 Task: Create Card IT Security Review in Board Team Collaboration Software to Workspace Business Incubators. Create Card Political Science Conference Review in Board Social Media Community Management to Workspace Business Incubators. Create Card Cybersecurity Review in Board Market Analysis for Industry Trend Identification to Workspace Business Incubators
Action: Mouse moved to (684, 193)
Screenshot: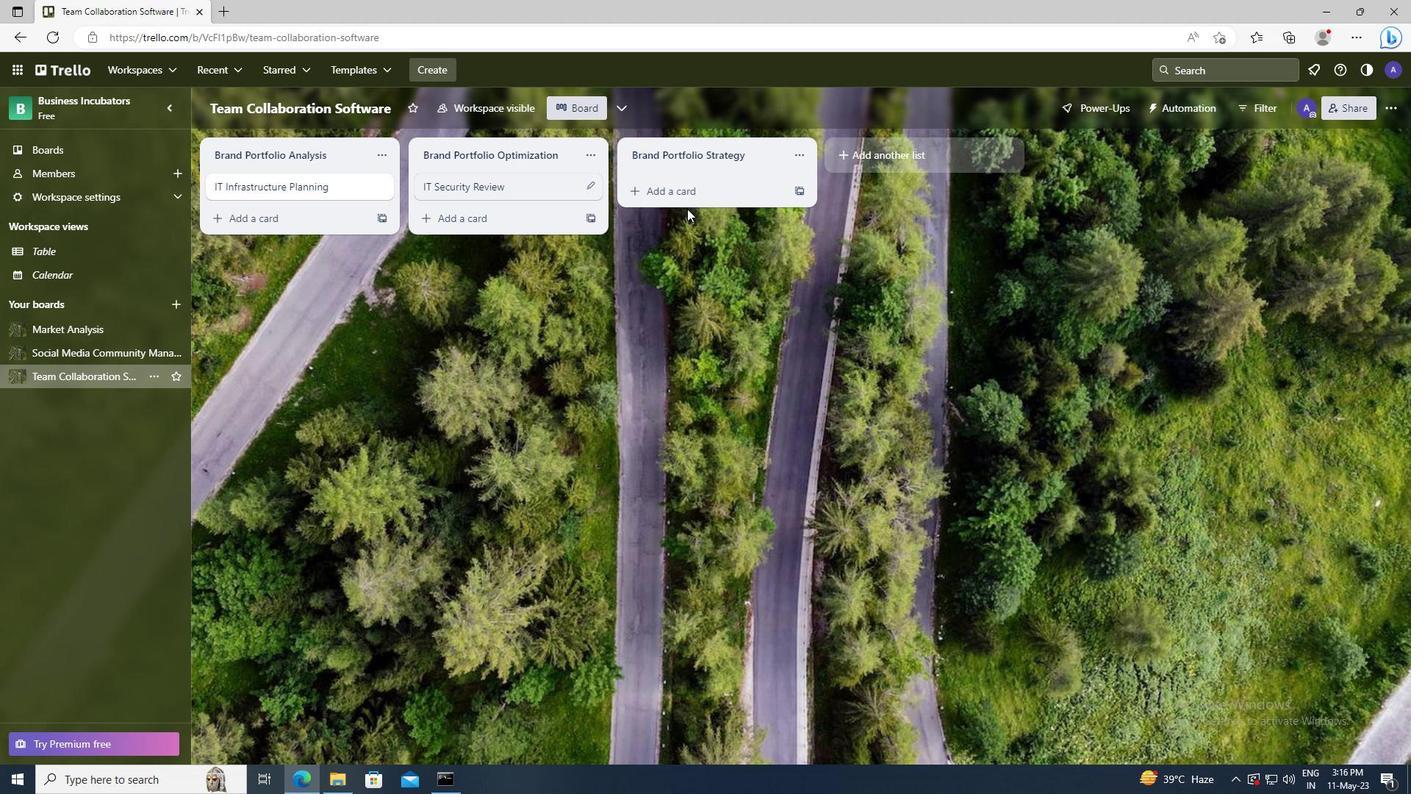 
Action: Mouse pressed left at (684, 193)
Screenshot: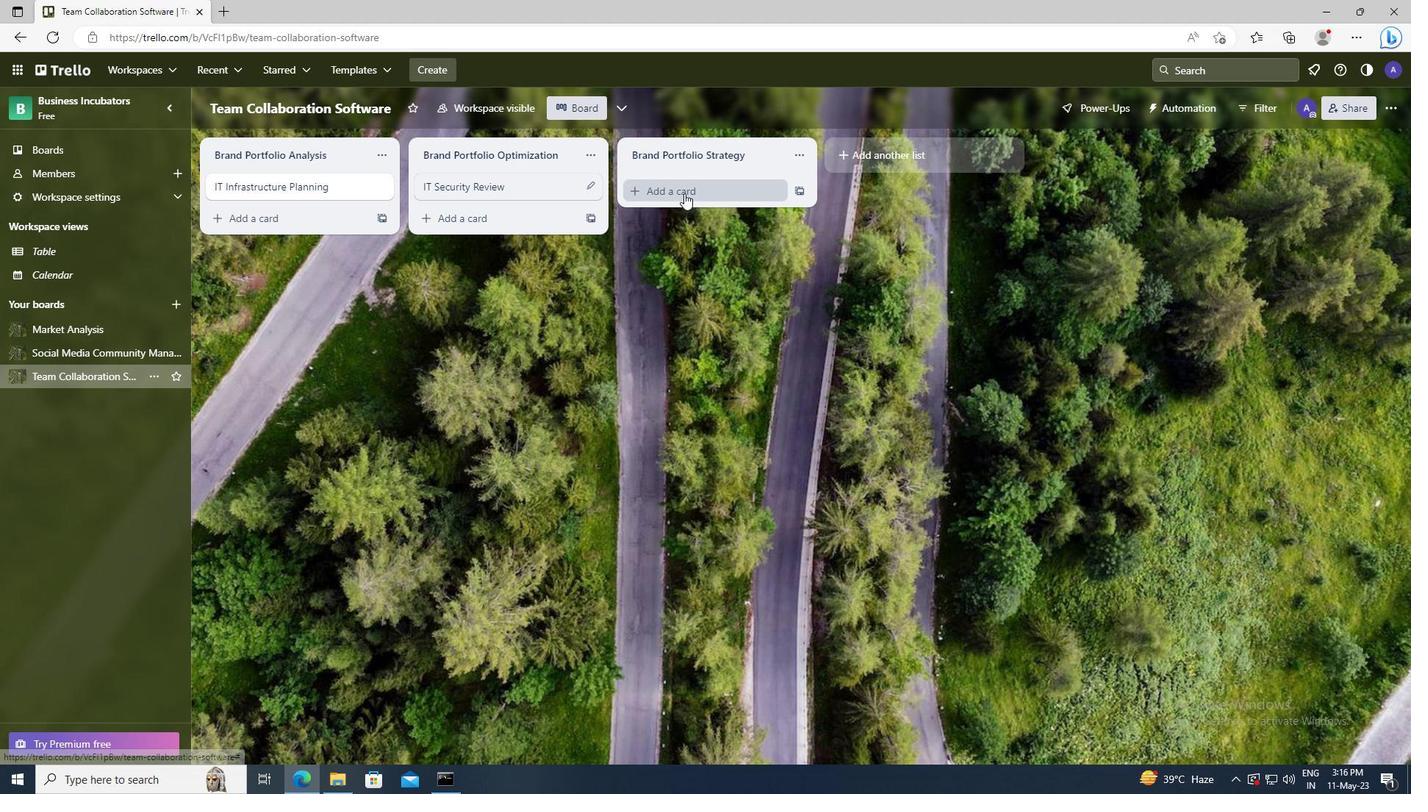 
Action: Key pressed <Key.shift>IT<Key.space><Key.shift>SECURITY<Key.space><Key.shift>REVIEW
Screenshot: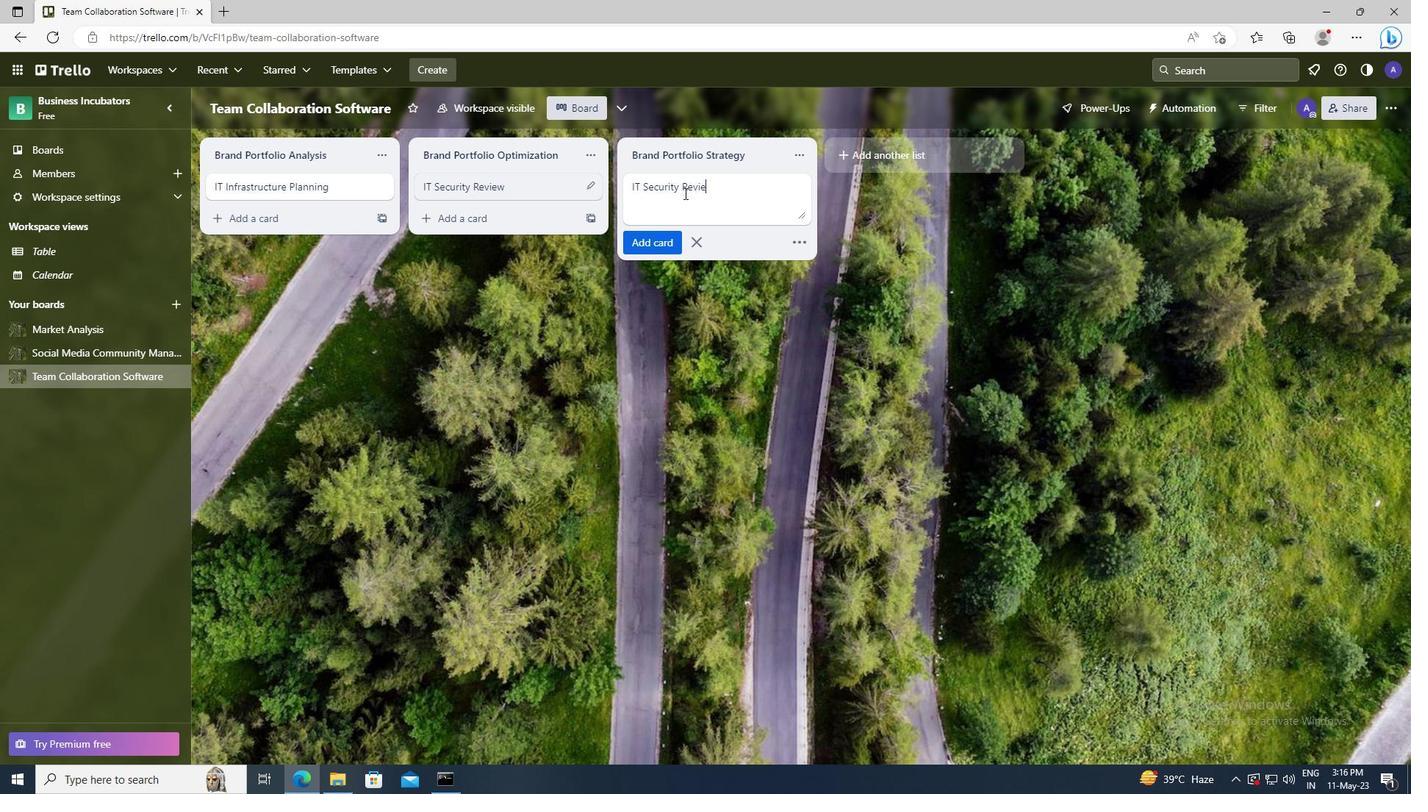 
Action: Mouse moved to (658, 239)
Screenshot: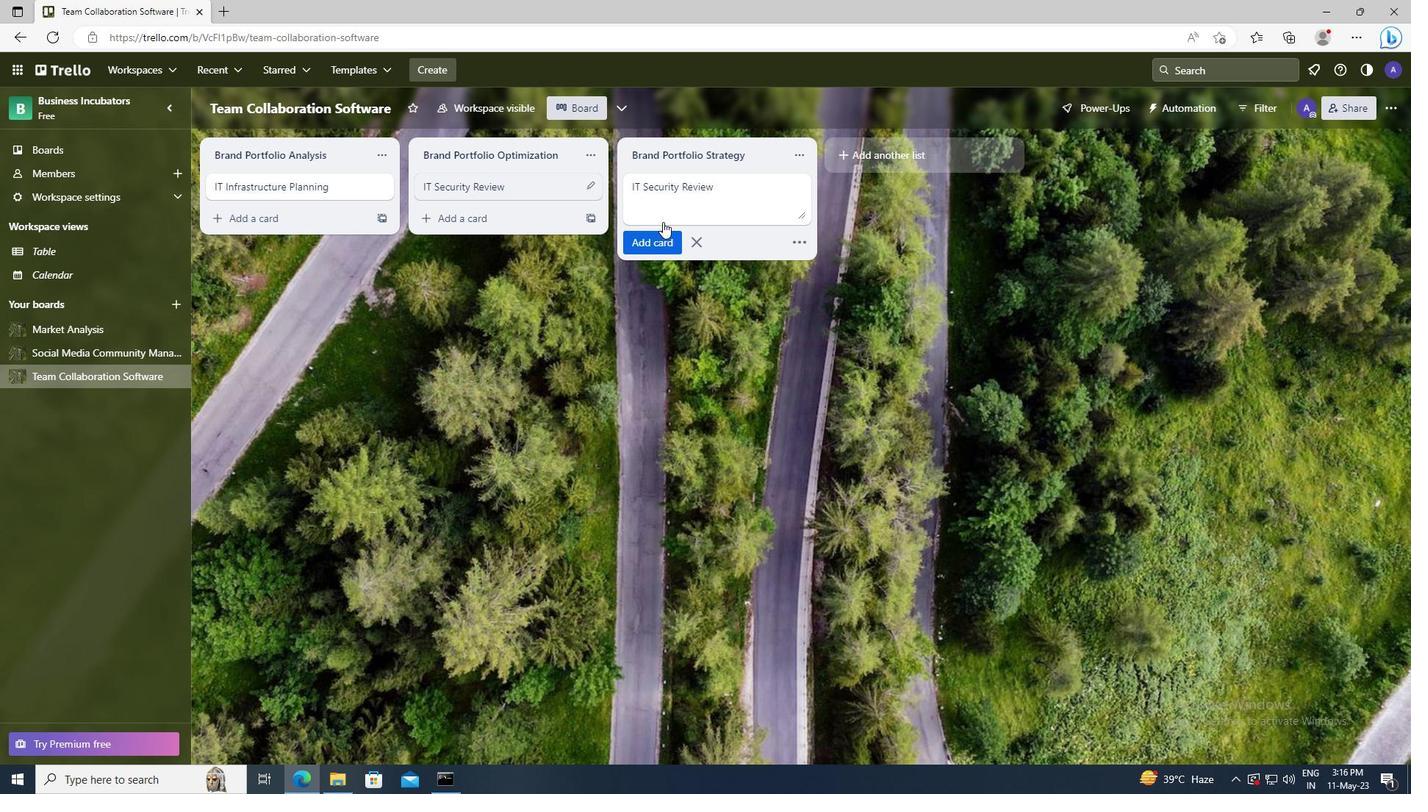
Action: Mouse pressed left at (658, 239)
Screenshot: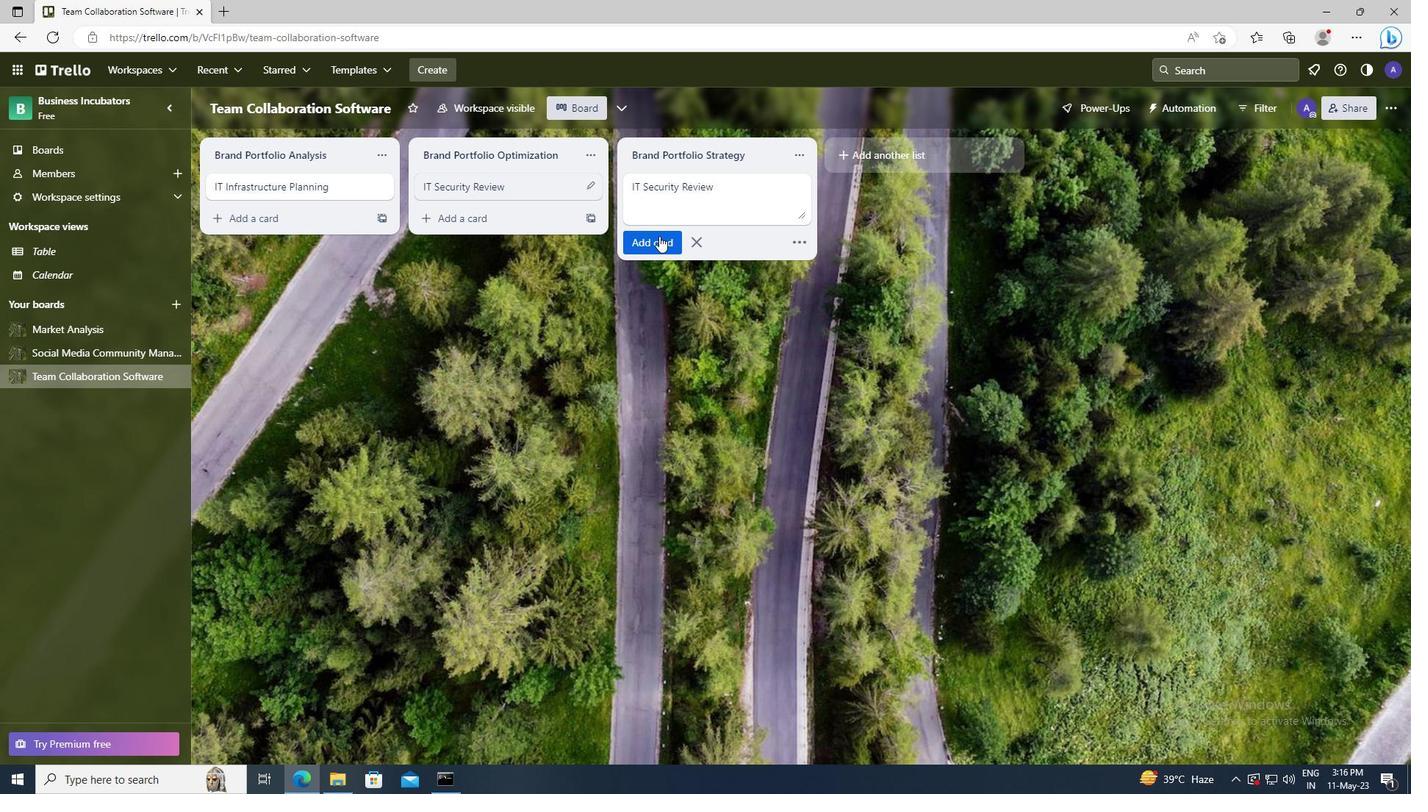 
Action: Mouse moved to (103, 350)
Screenshot: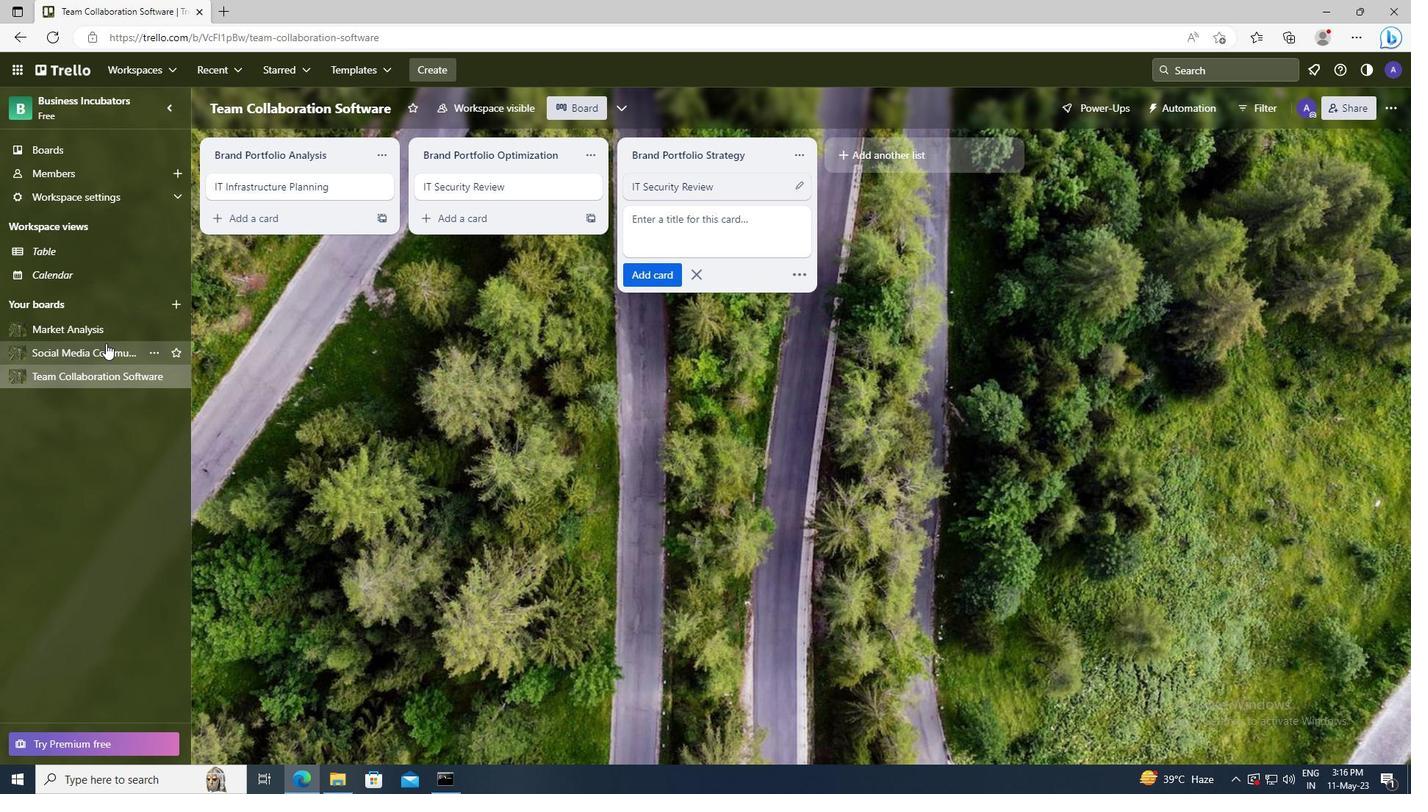 
Action: Mouse pressed left at (103, 350)
Screenshot: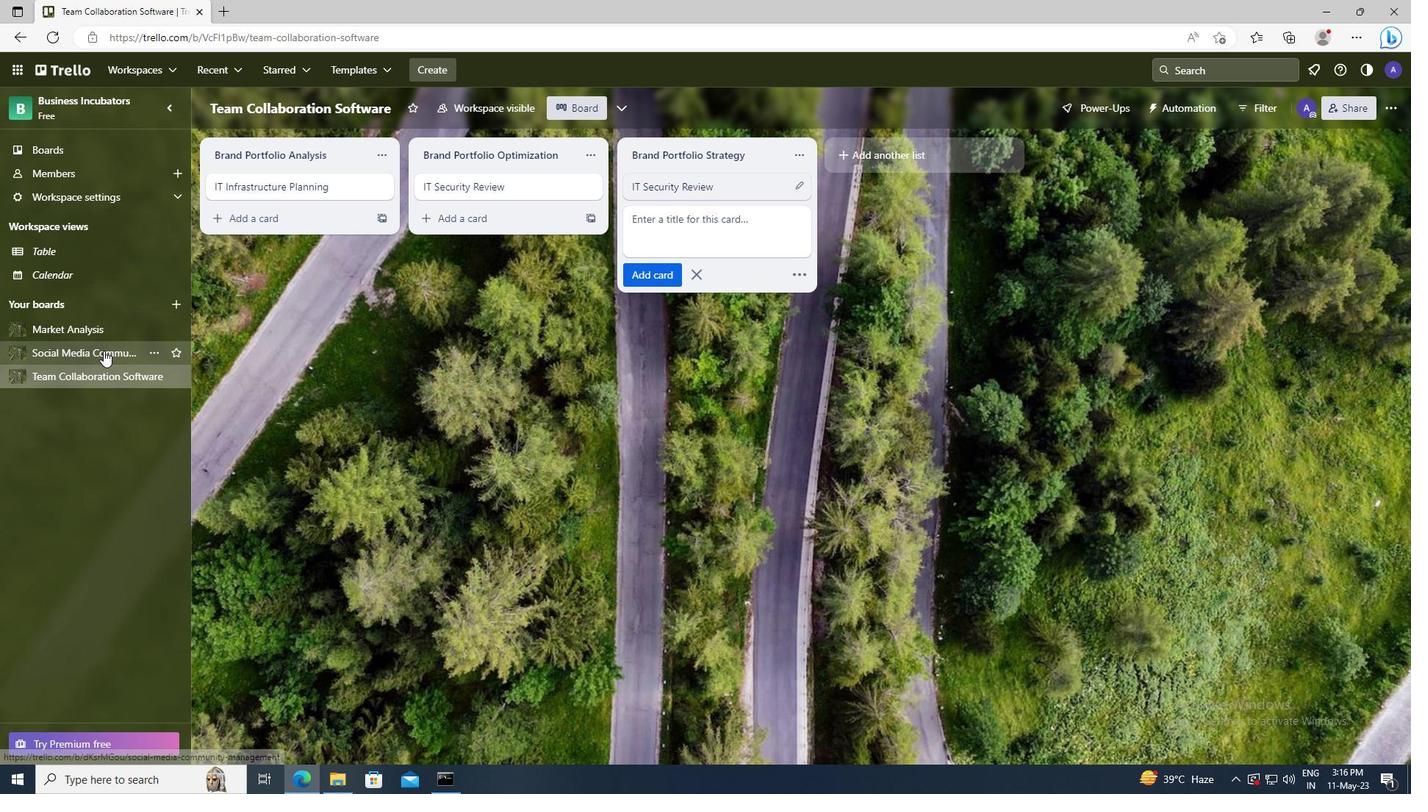 
Action: Mouse moved to (651, 194)
Screenshot: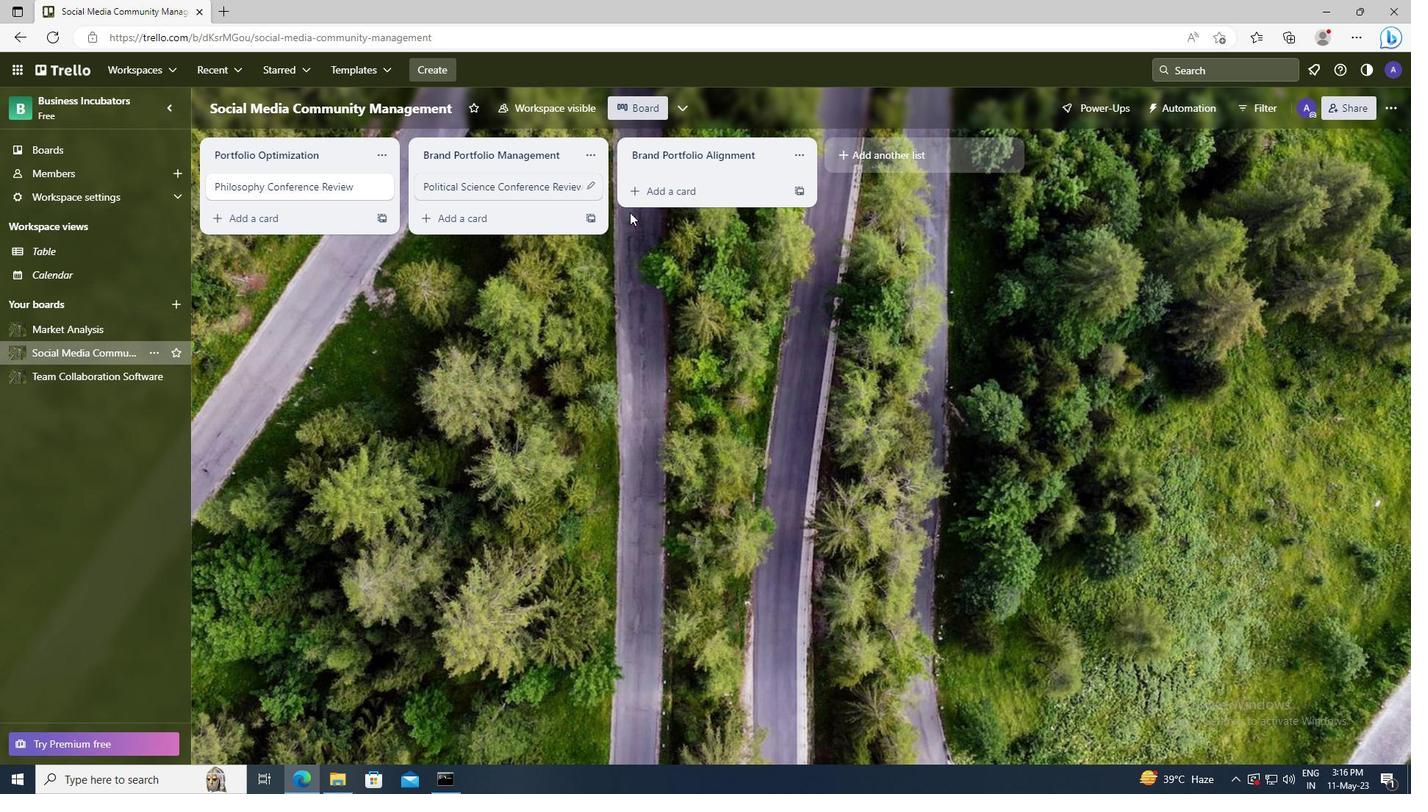 
Action: Mouse pressed left at (651, 194)
Screenshot: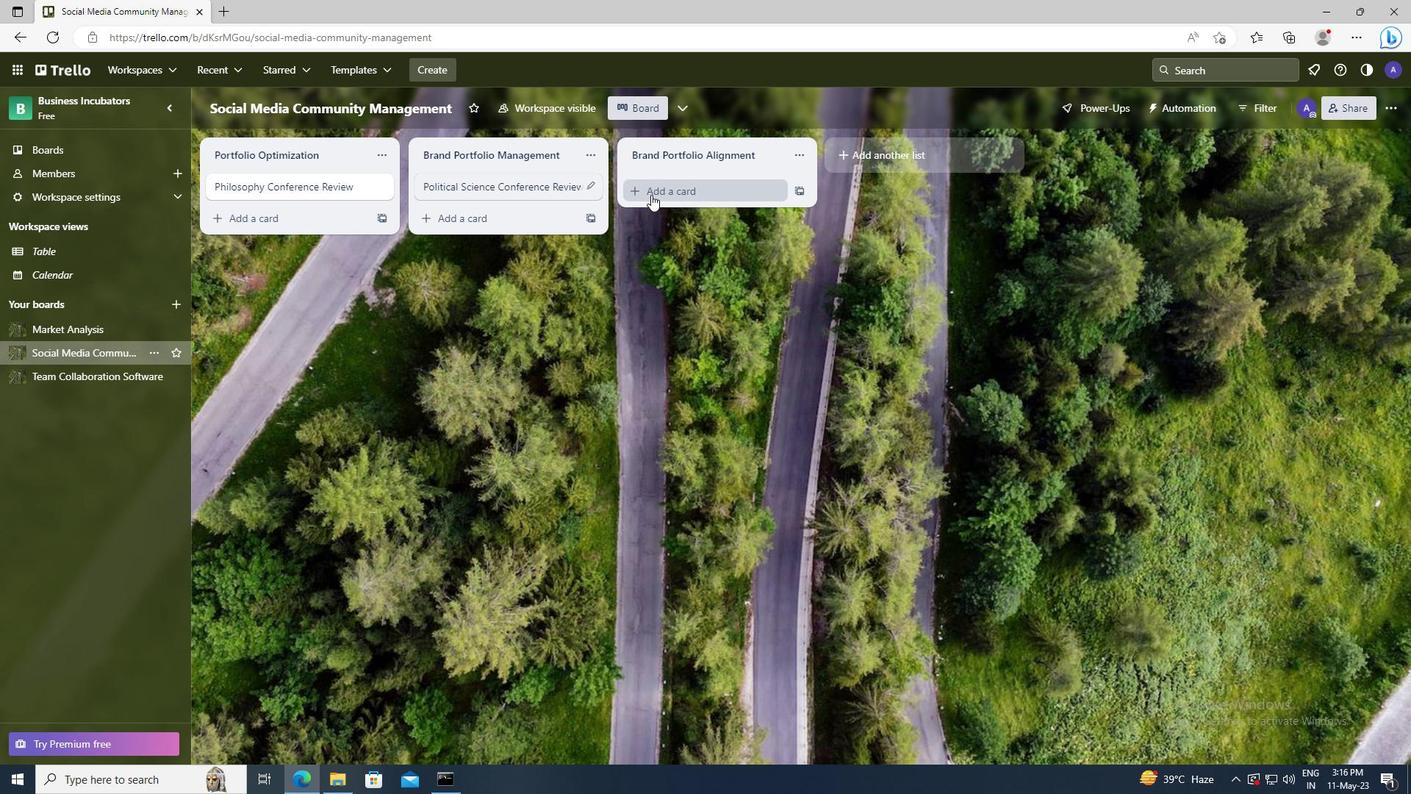 
Action: Key pressed <Key.shift>POLITICAL<Key.space><Key.shift>SCIENCE<Key.space><Key.shift>CONFERENCE<Key.space><Key.shift>REVIEW
Screenshot: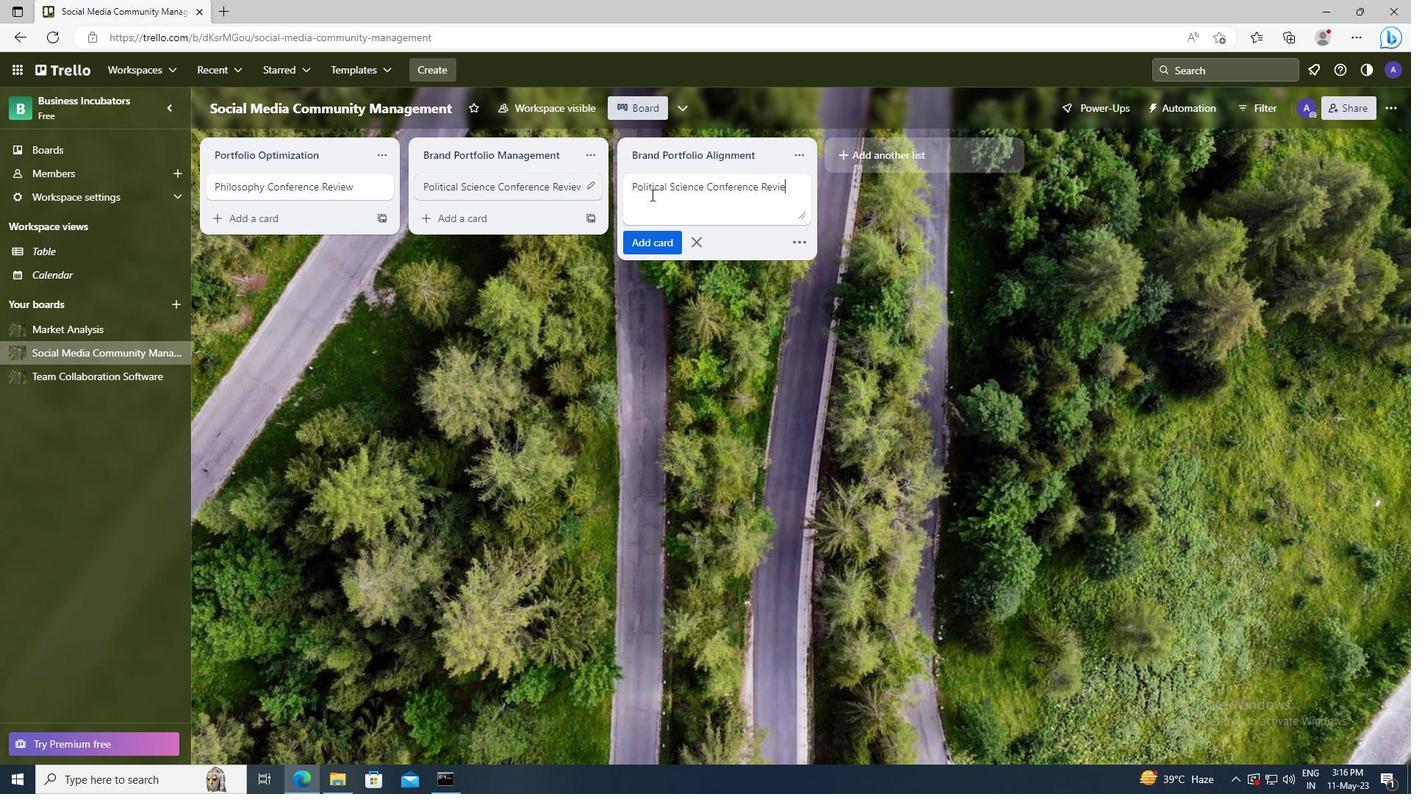 
Action: Mouse moved to (647, 241)
Screenshot: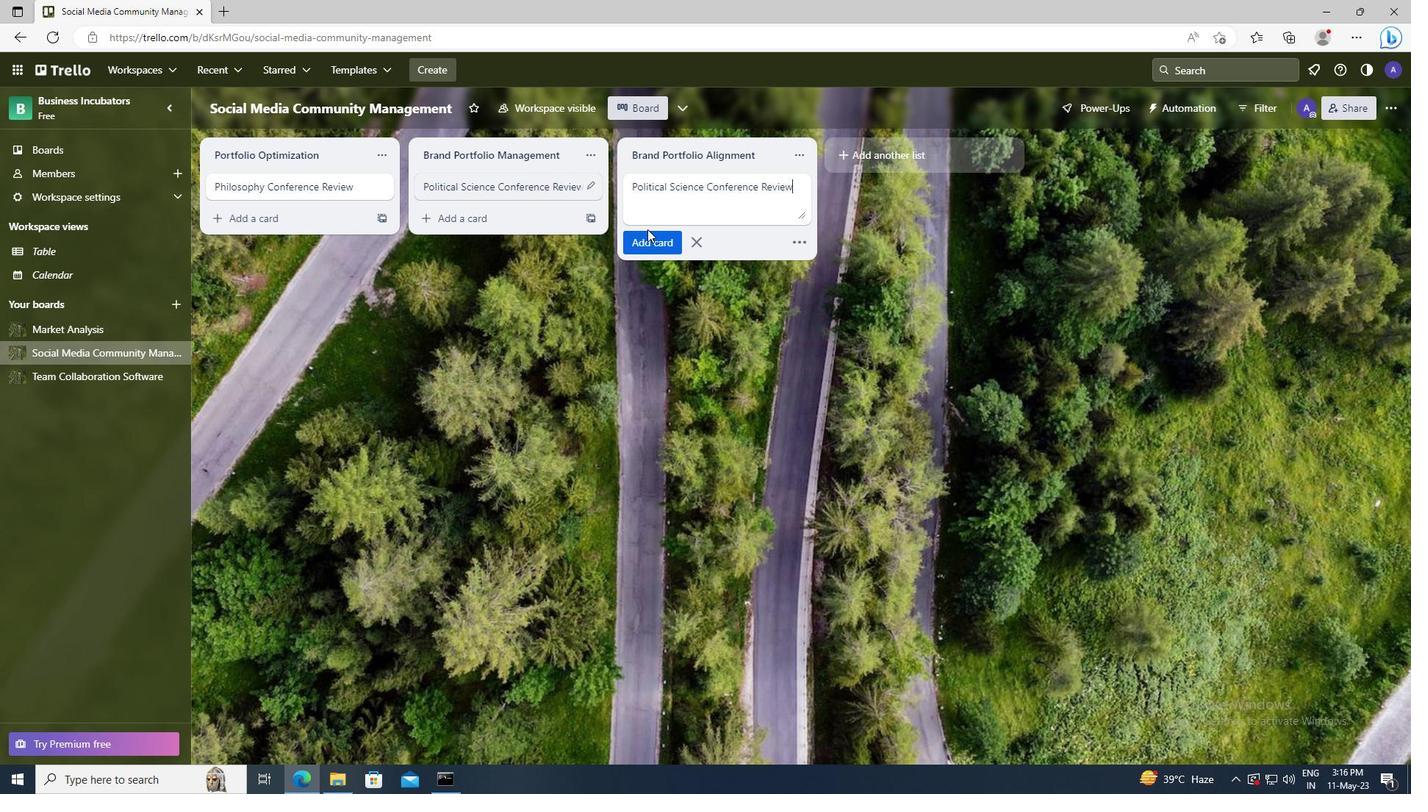 
Action: Mouse pressed left at (647, 241)
Screenshot: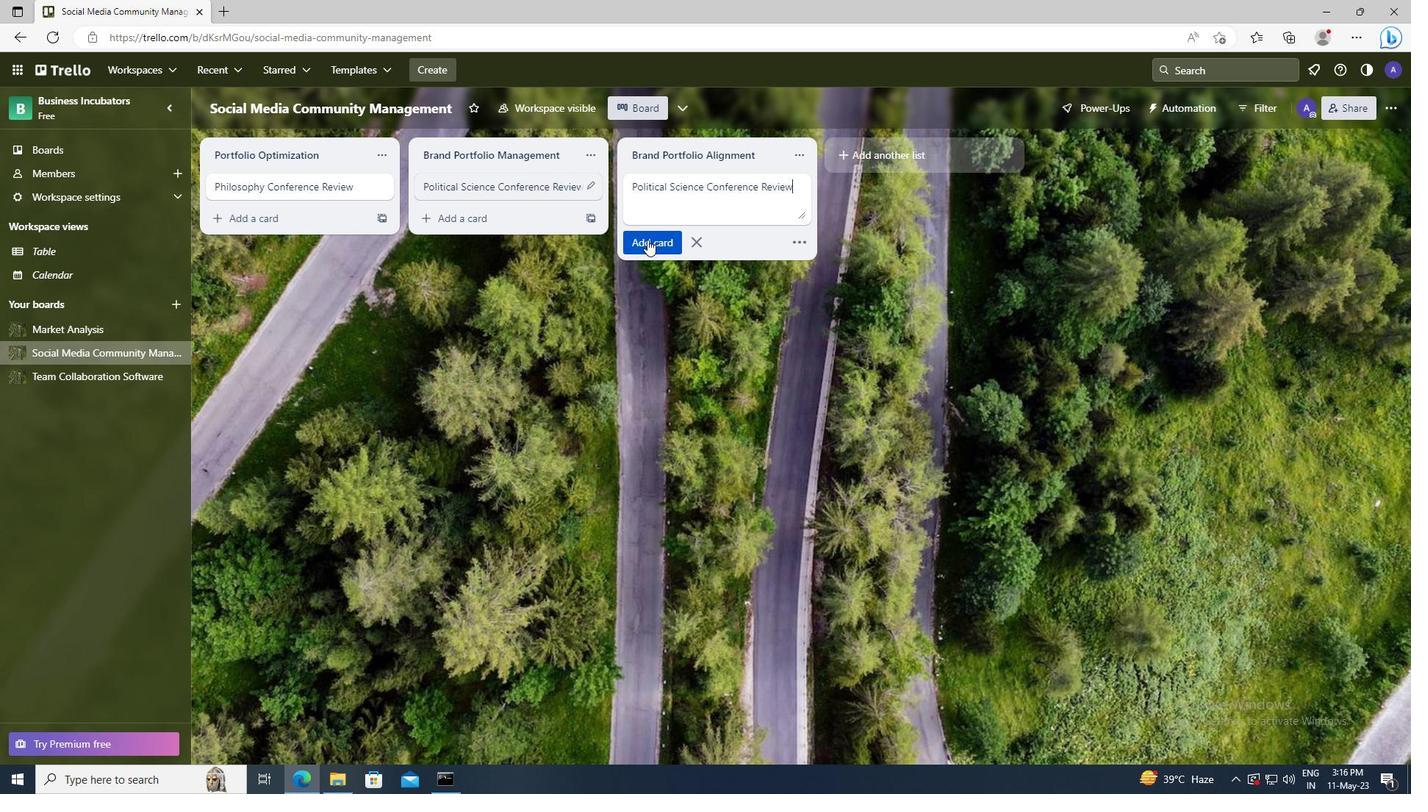 
Action: Mouse moved to (100, 325)
Screenshot: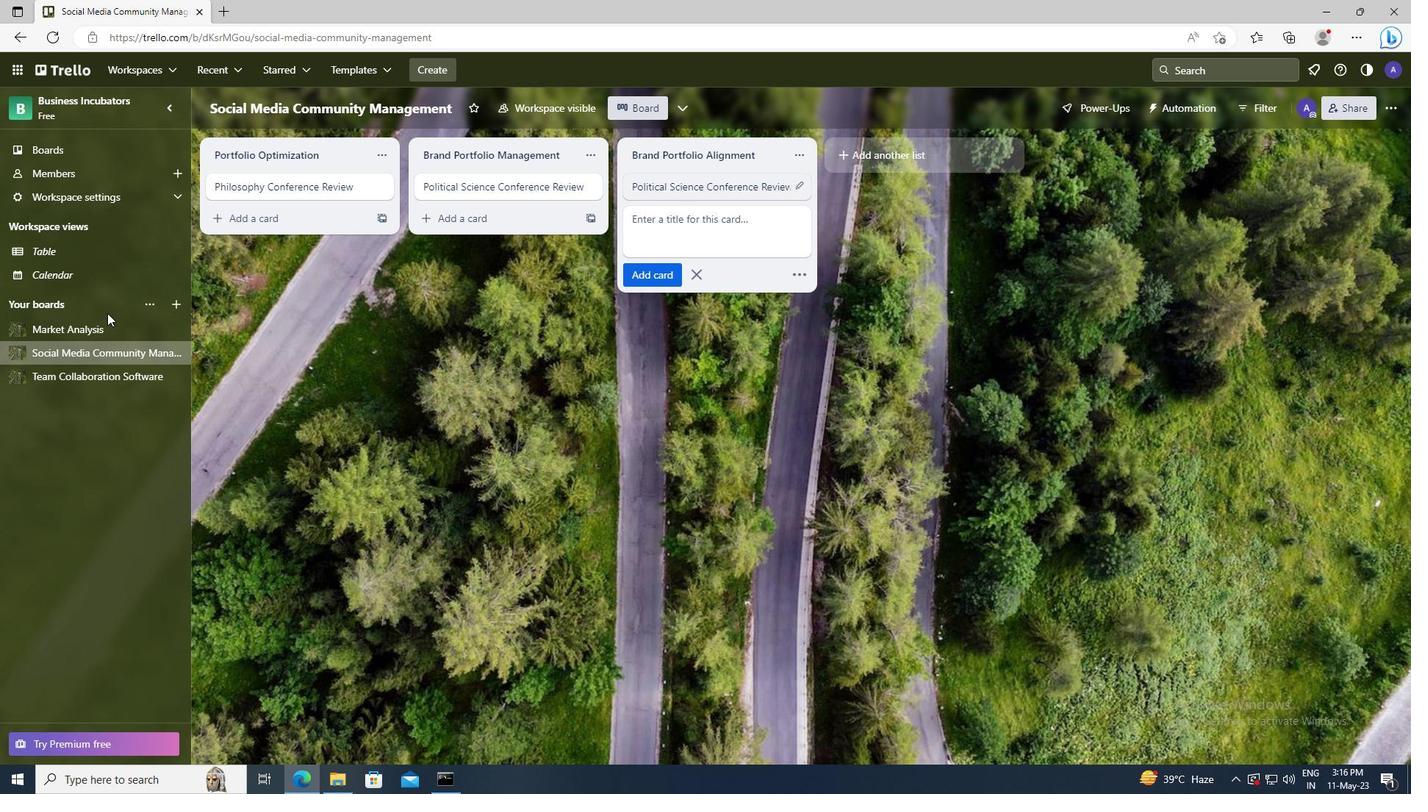 
Action: Mouse pressed left at (100, 325)
Screenshot: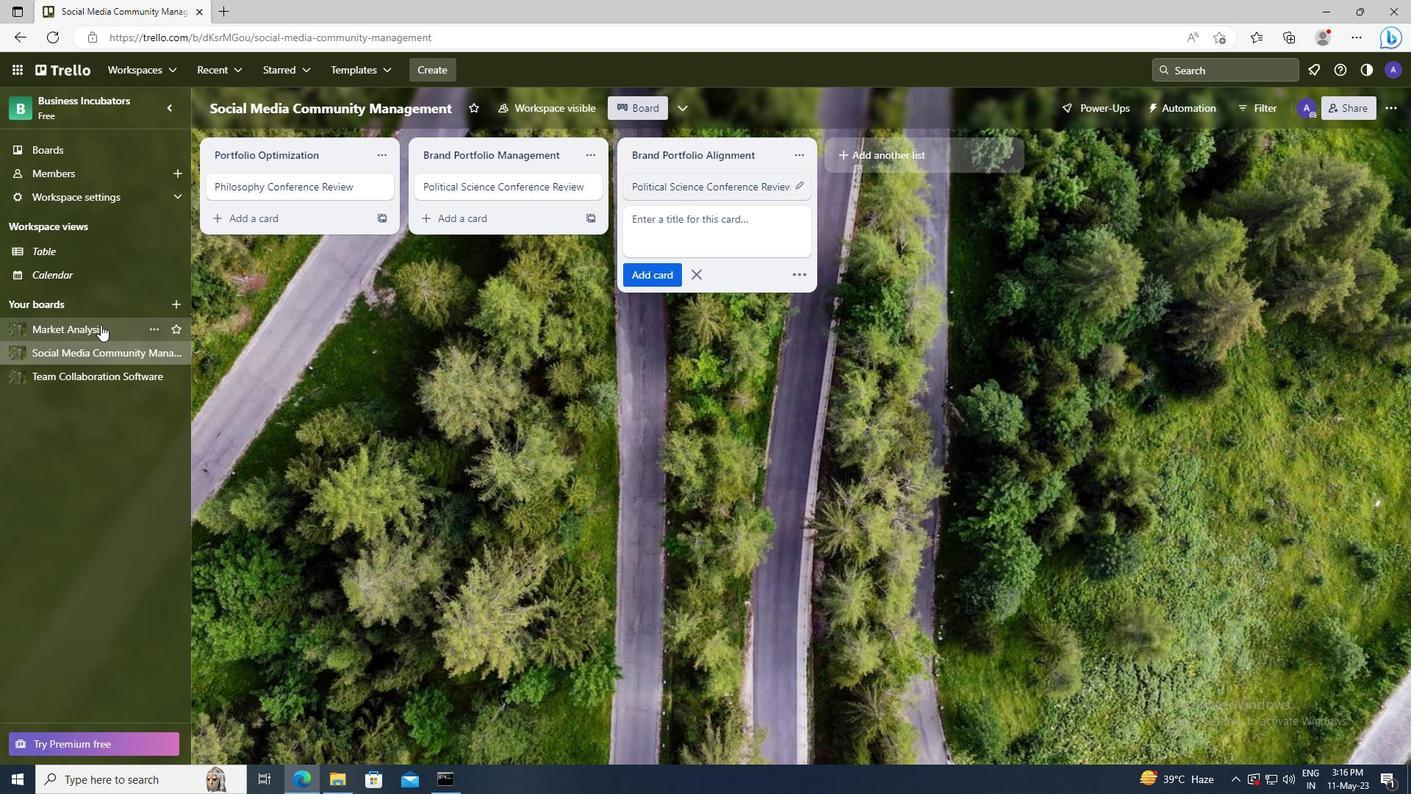 
Action: Mouse moved to (655, 197)
Screenshot: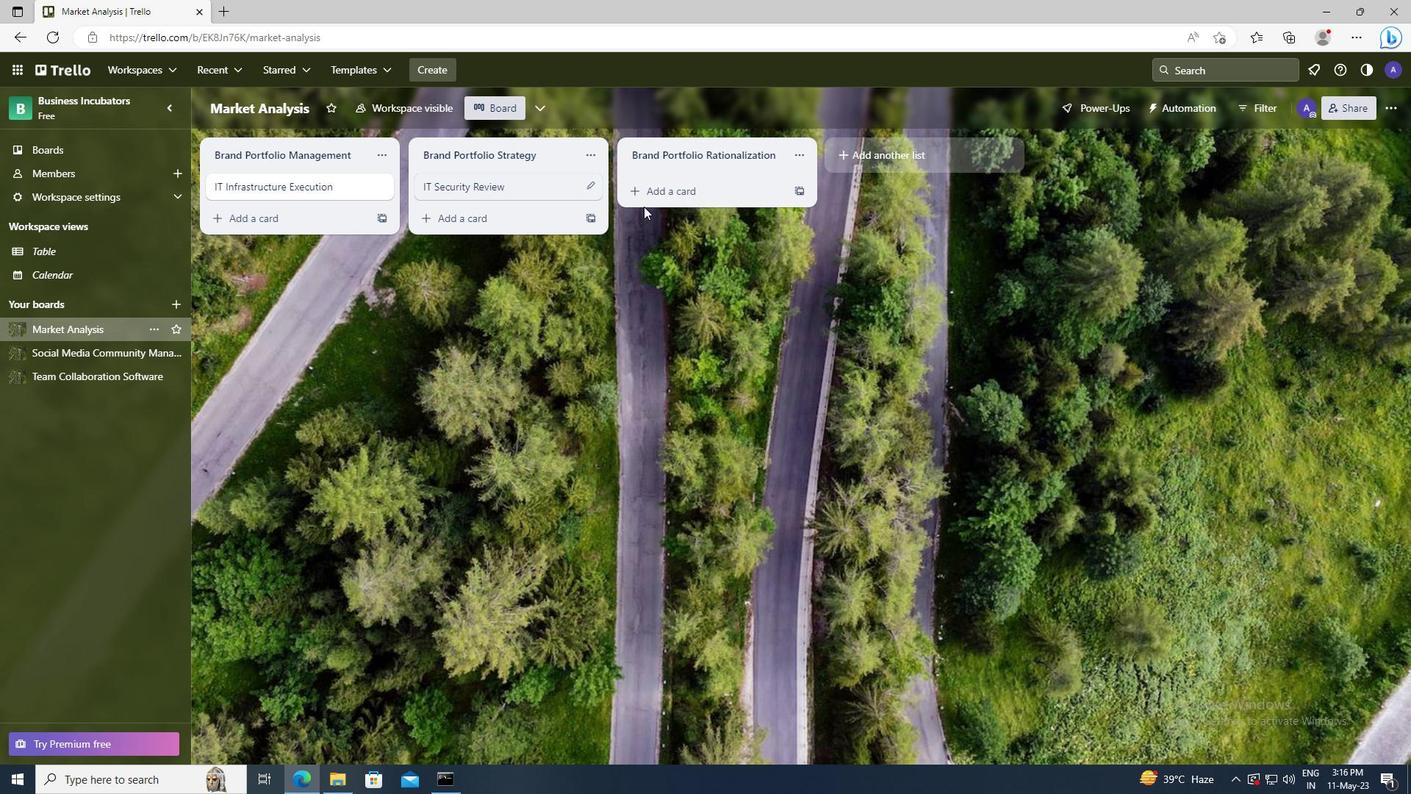 
Action: Mouse pressed left at (655, 197)
Screenshot: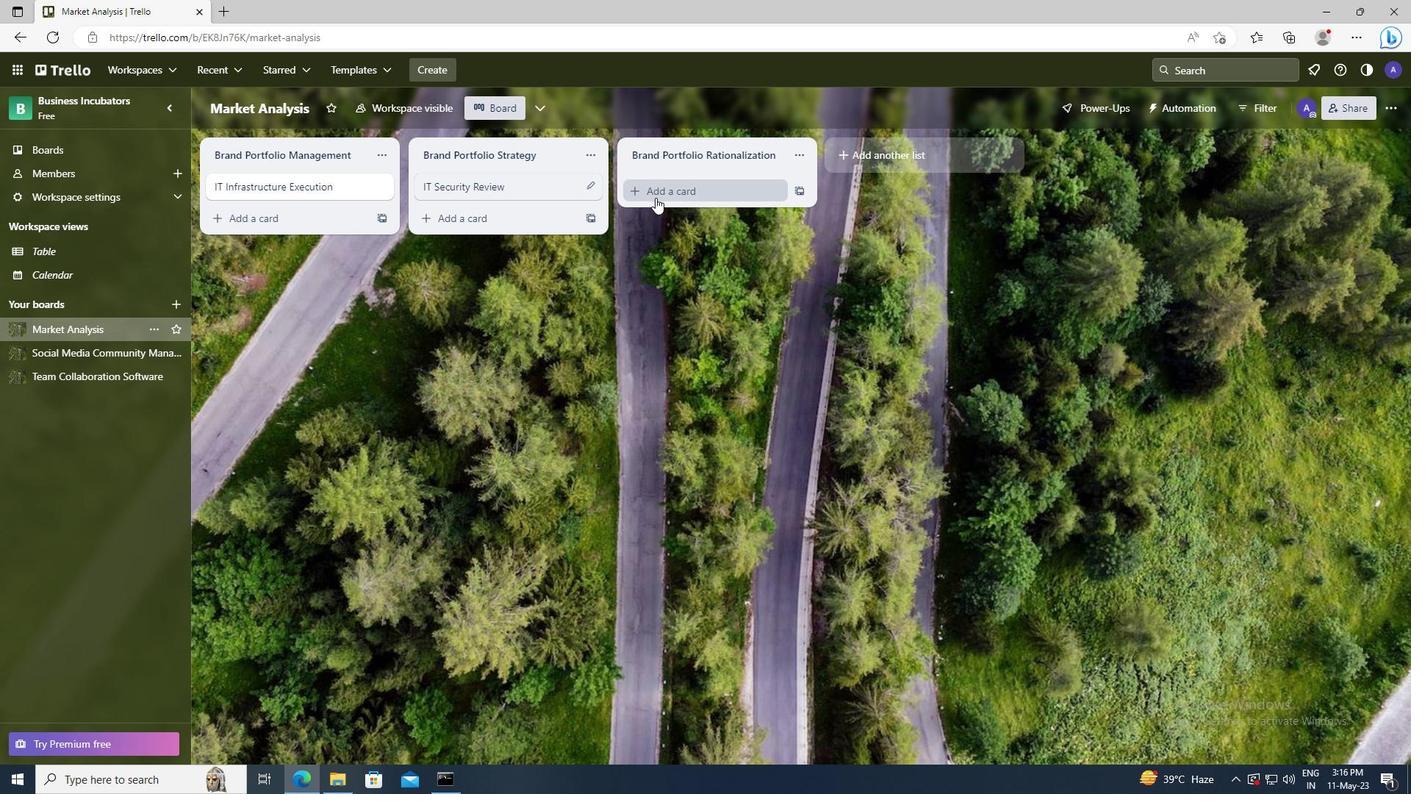 
Action: Key pressed <Key.shift>CYBERSECURITY<Key.space><Key.shift>REVIEW
Screenshot: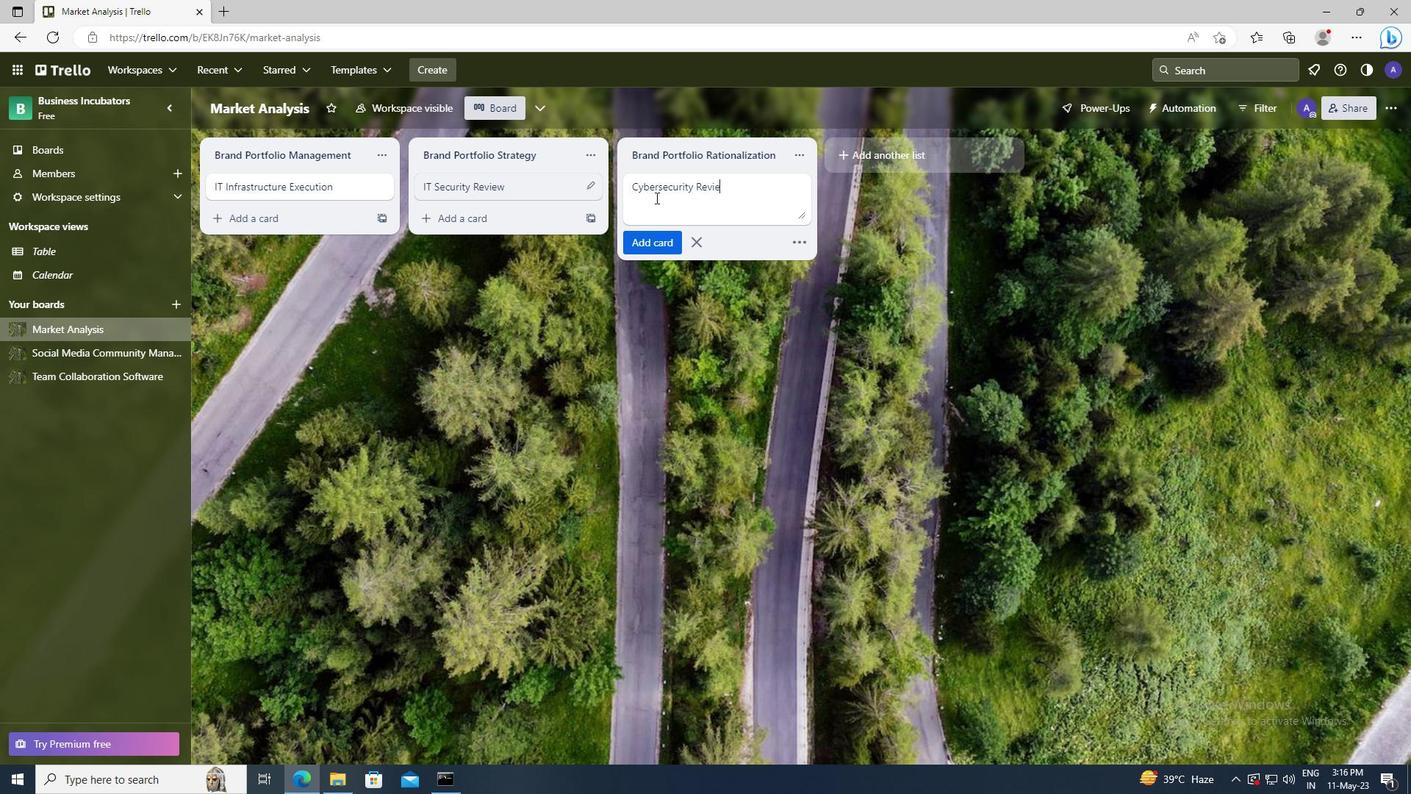 
Action: Mouse moved to (657, 244)
Screenshot: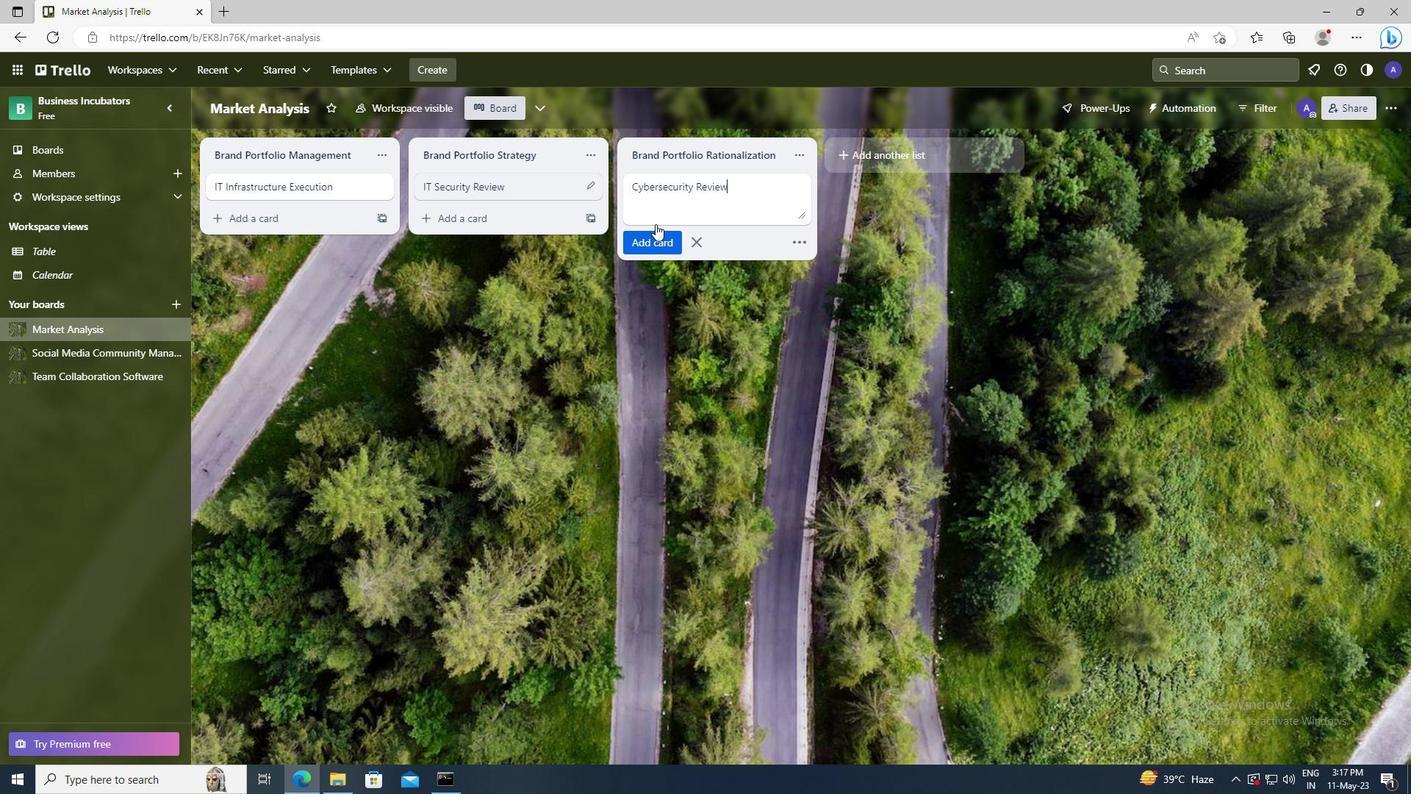 
Action: Mouse pressed left at (657, 244)
Screenshot: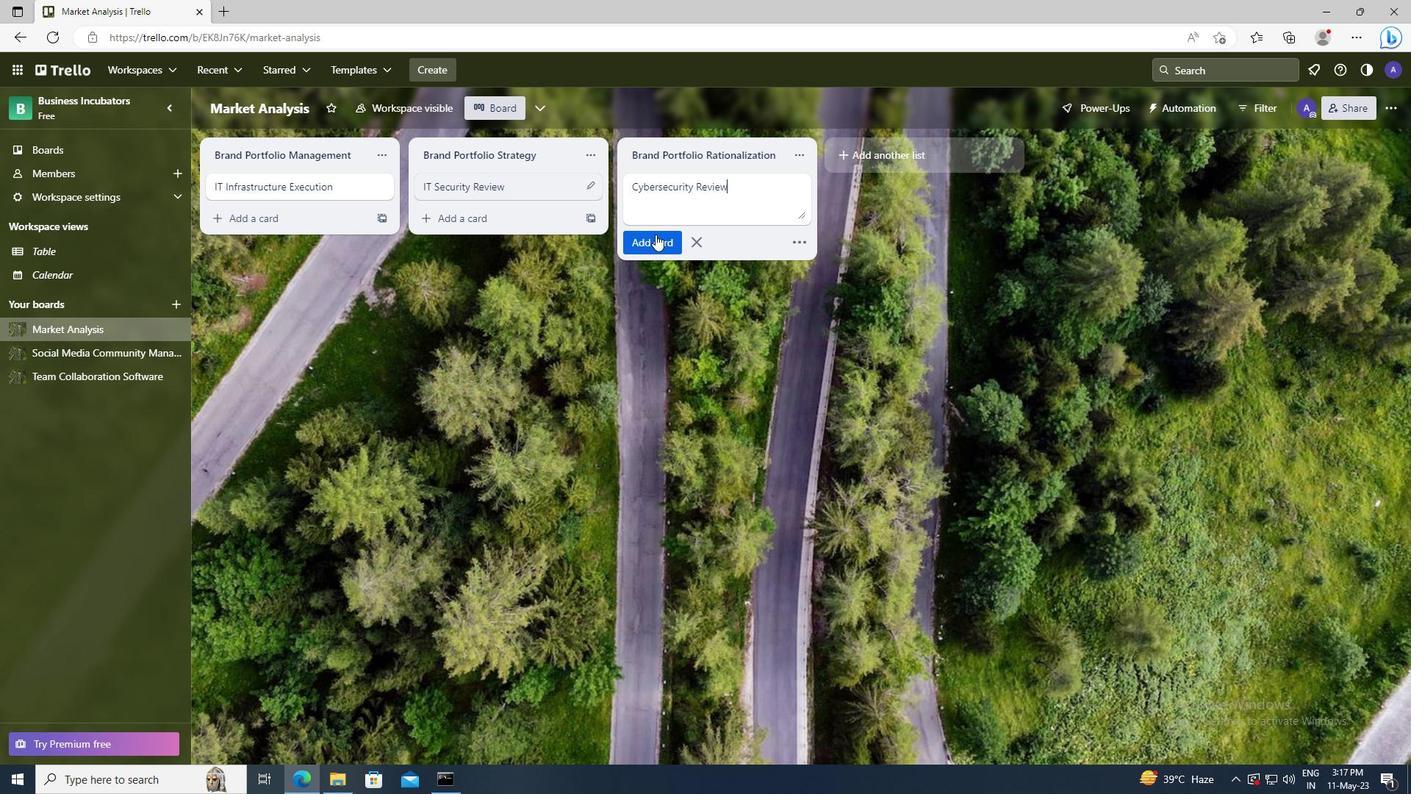 
